 Task: Set the Employee Name "matches regex" Under Select in Process Payment.
Action: Mouse moved to (115, 12)
Screenshot: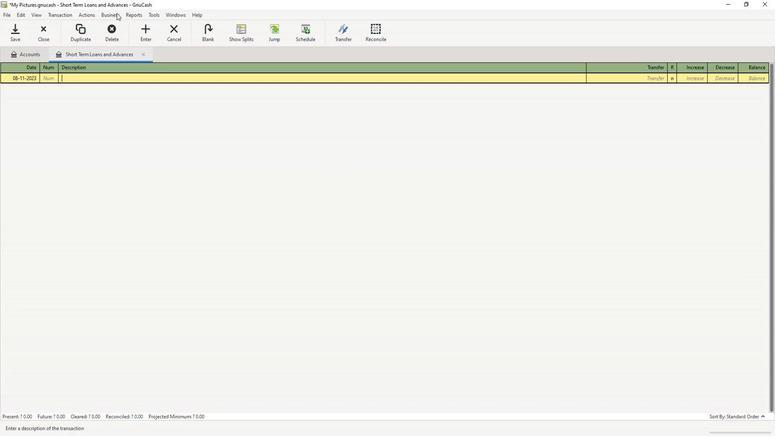 
Action: Mouse pressed left at (115, 12)
Screenshot: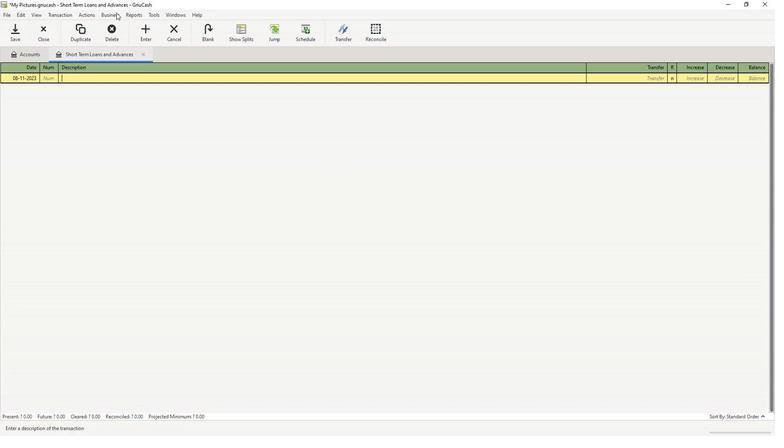 
Action: Mouse moved to (118, 19)
Screenshot: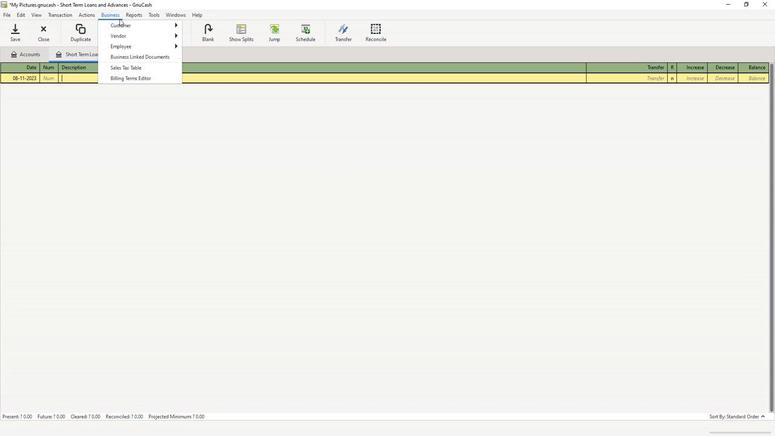 
Action: Mouse pressed left at (118, 19)
Screenshot: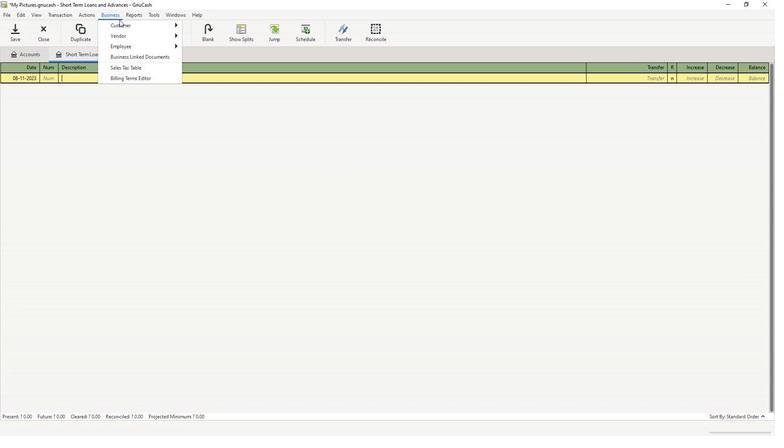 
Action: Mouse moved to (123, 25)
Screenshot: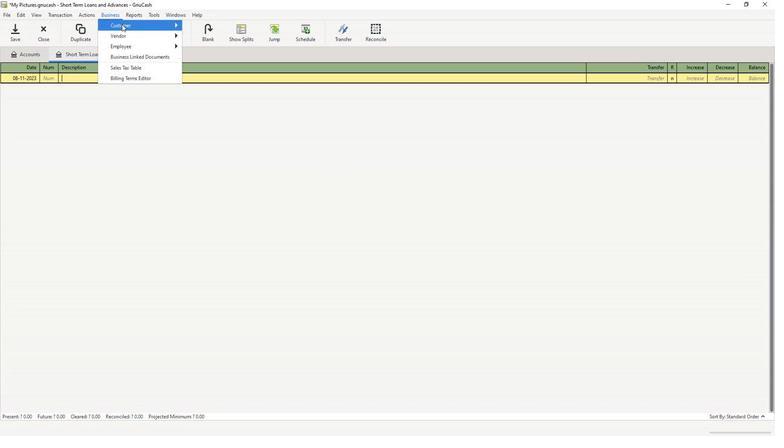 
Action: Mouse pressed left at (123, 25)
Screenshot: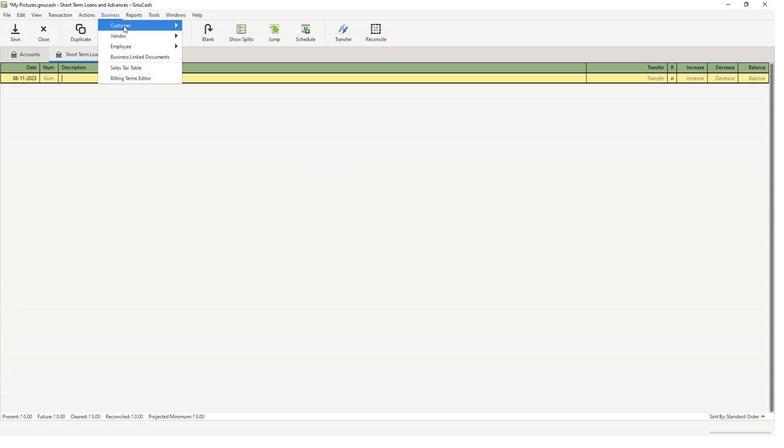 
Action: Mouse moved to (220, 98)
Screenshot: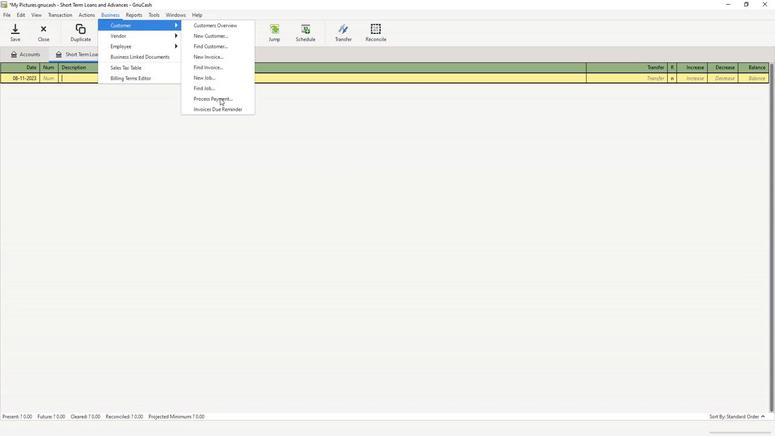 
Action: Mouse pressed left at (220, 98)
Screenshot: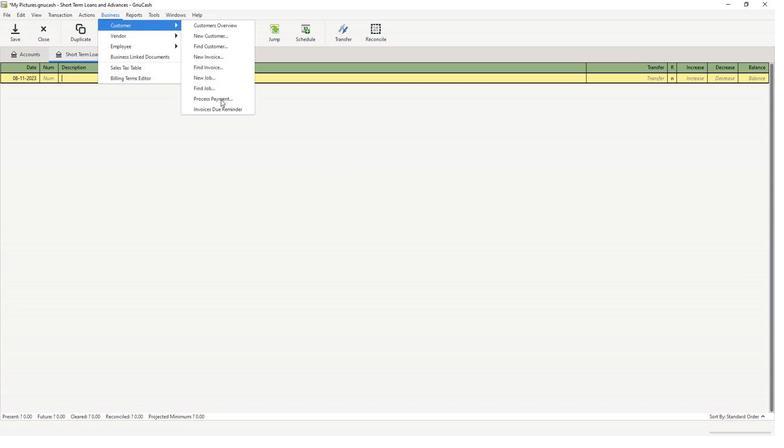 
Action: Mouse moved to (302, 134)
Screenshot: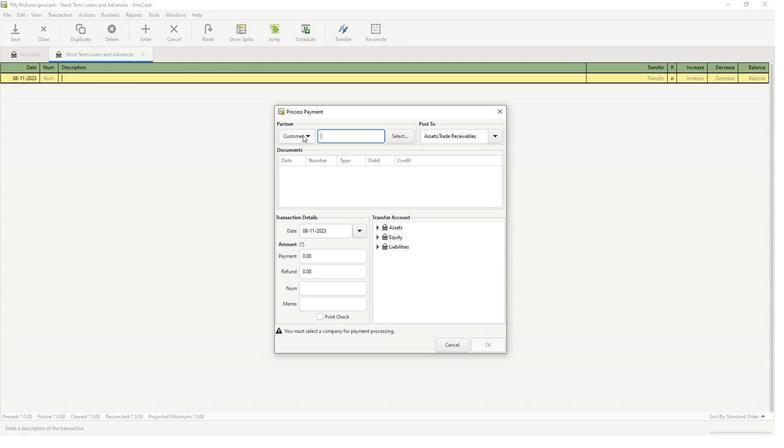 
Action: Mouse pressed left at (302, 134)
Screenshot: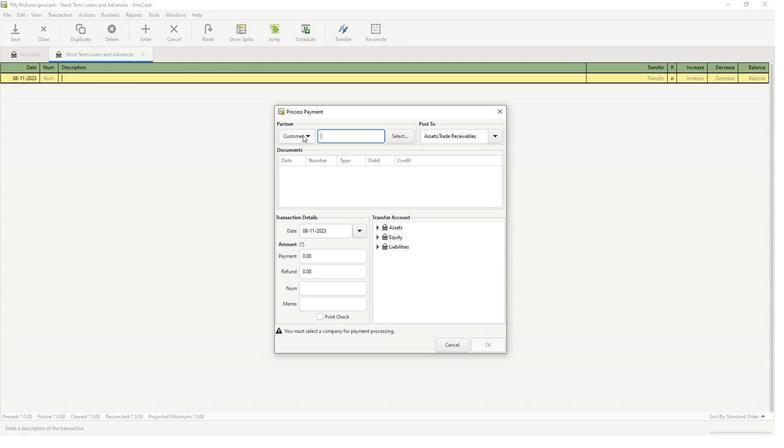 
Action: Mouse moved to (306, 163)
Screenshot: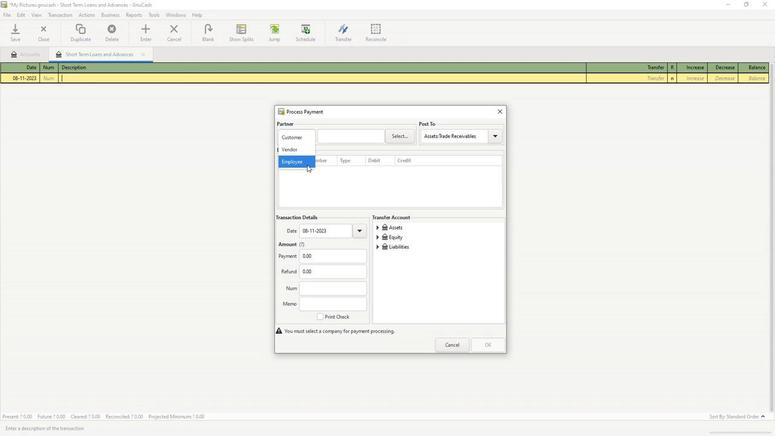 
Action: Mouse pressed left at (306, 163)
Screenshot: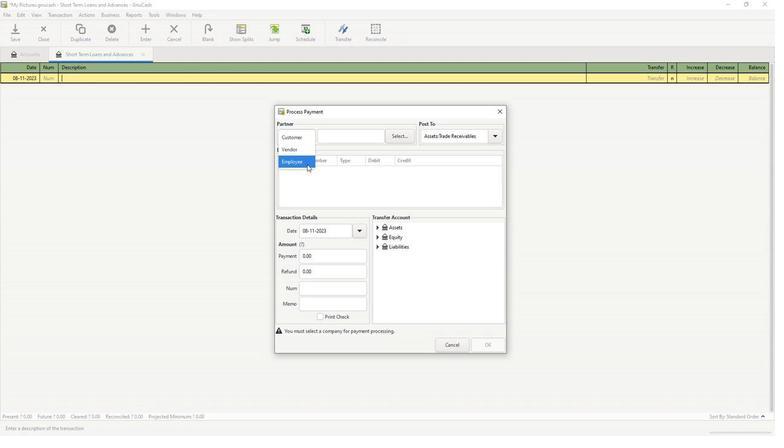 
Action: Mouse moved to (403, 133)
Screenshot: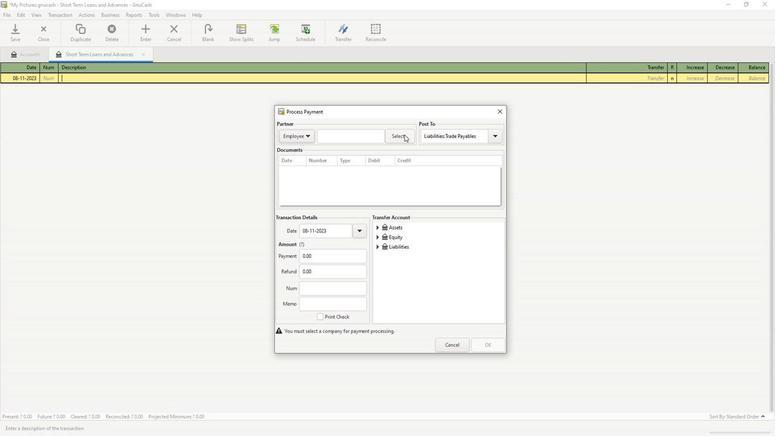 
Action: Mouse pressed left at (403, 133)
Screenshot: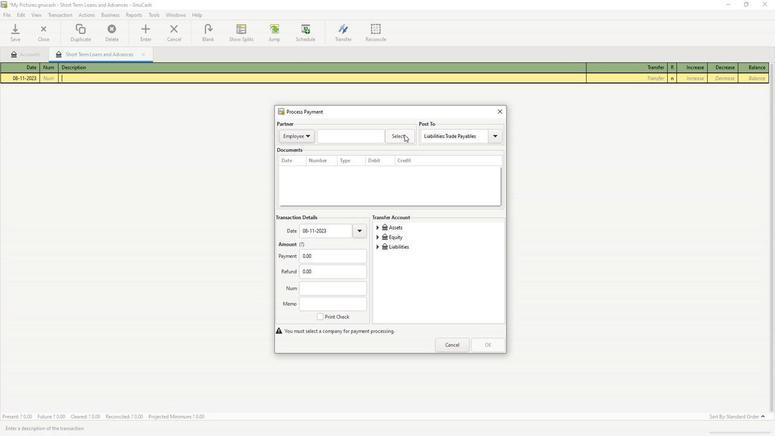
Action: Mouse moved to (307, 206)
Screenshot: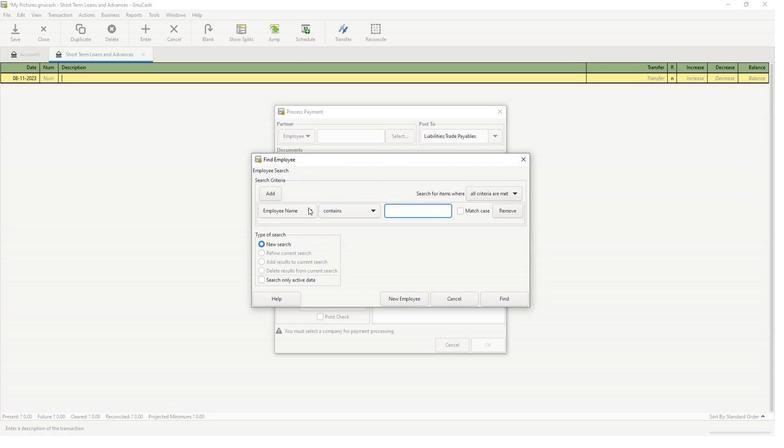 
Action: Mouse pressed left at (307, 206)
Screenshot: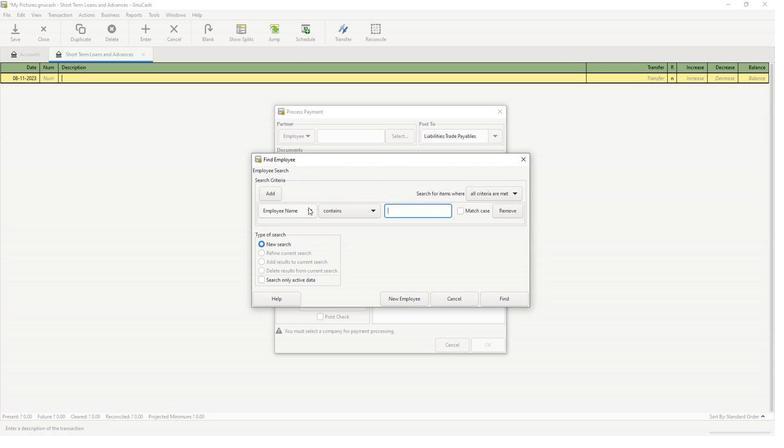 
Action: Mouse moved to (298, 212)
Screenshot: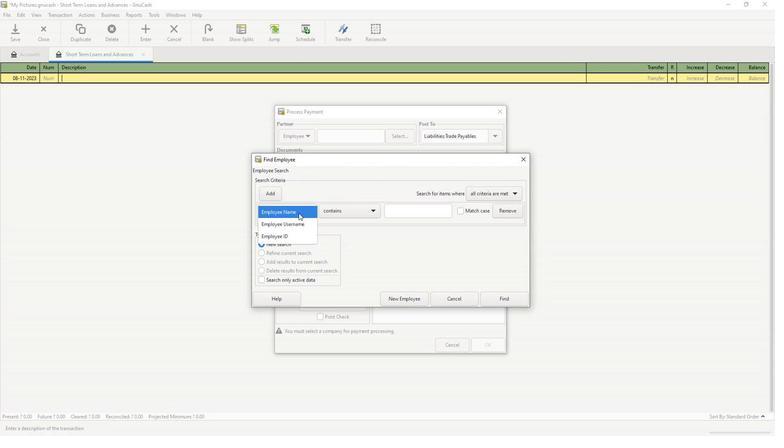 
Action: Mouse pressed left at (298, 212)
Screenshot: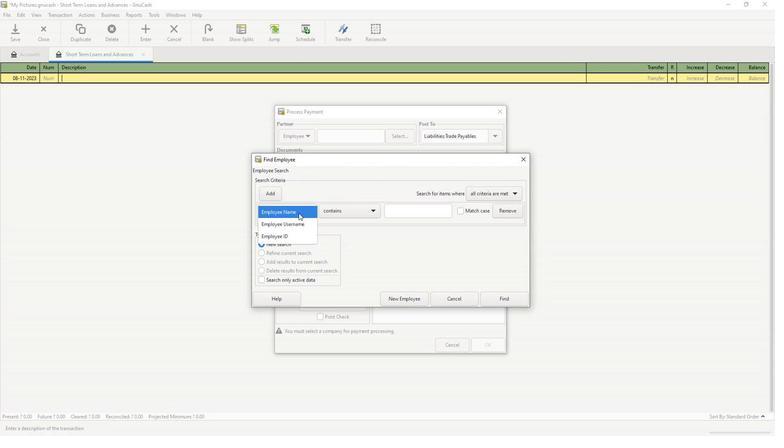 
Action: Mouse moved to (347, 212)
Screenshot: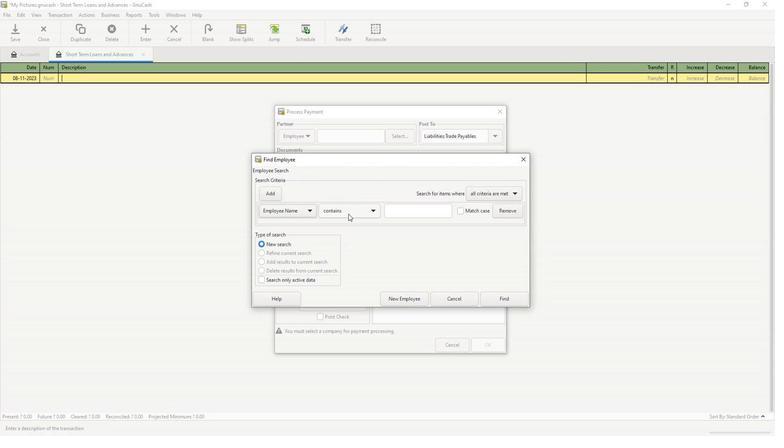 
Action: Mouse pressed left at (347, 212)
Screenshot: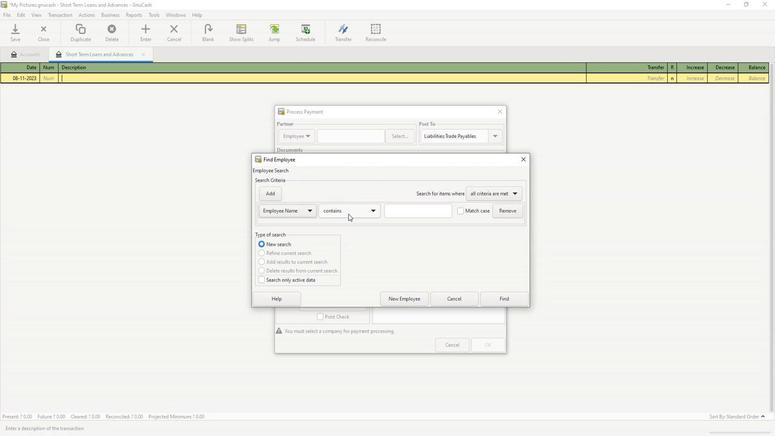 
Action: Mouse moved to (349, 233)
Screenshot: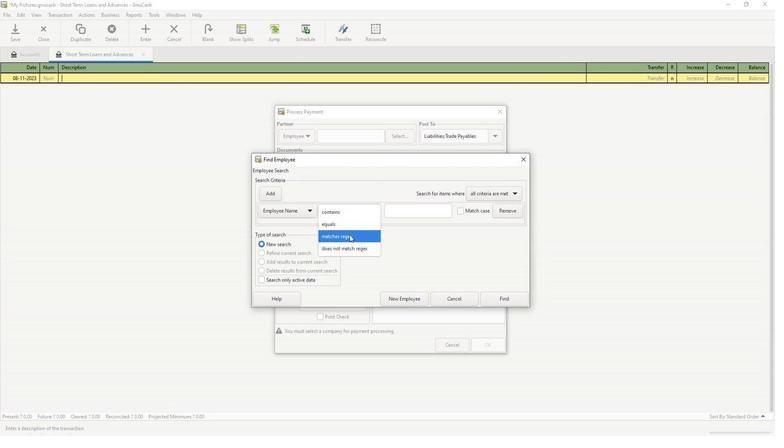 
Action: Mouse pressed left at (349, 233)
Screenshot: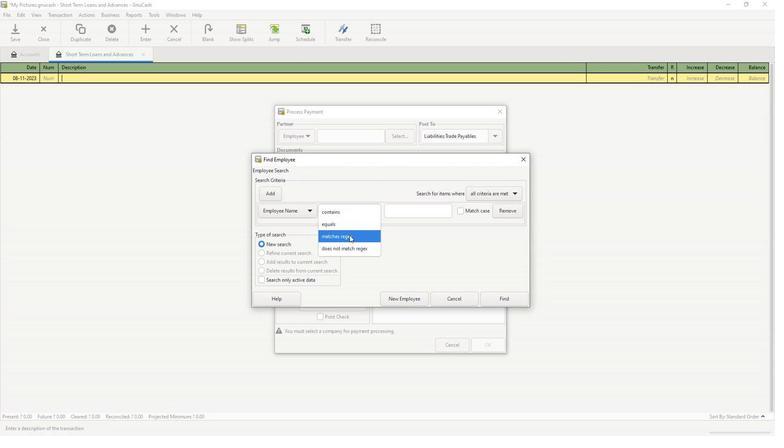 
Action: Mouse moved to (392, 215)
Screenshot: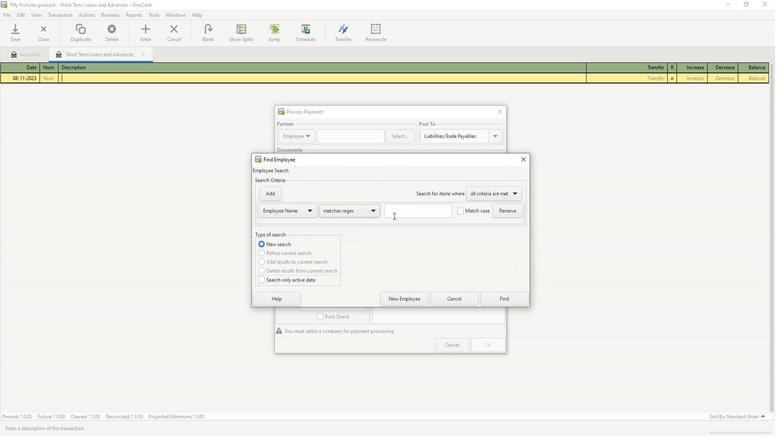 
Action: Mouse pressed left at (392, 215)
Screenshot: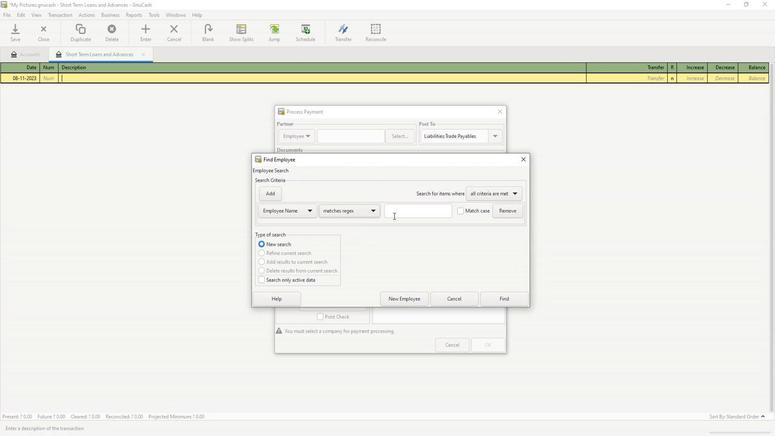 
Action: Mouse moved to (393, 215)
Screenshot: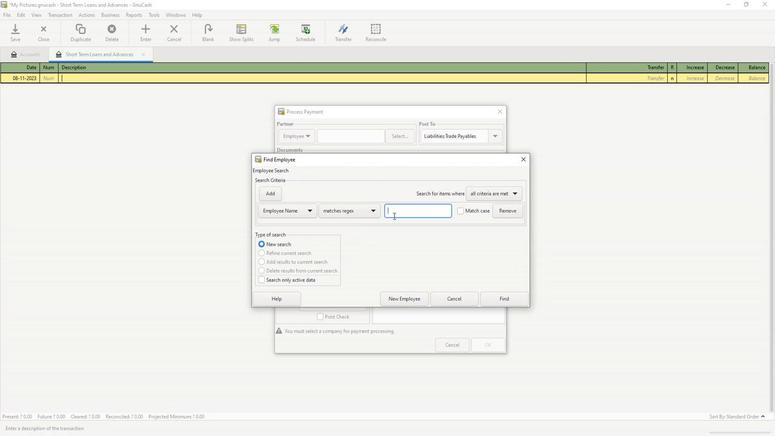 
Action: Key pressed <Key.caps_lock>J<Key.caps_lock>ohn<Key.space><Key.caps_lock>S<Key.caps_lock>mith
Screenshot: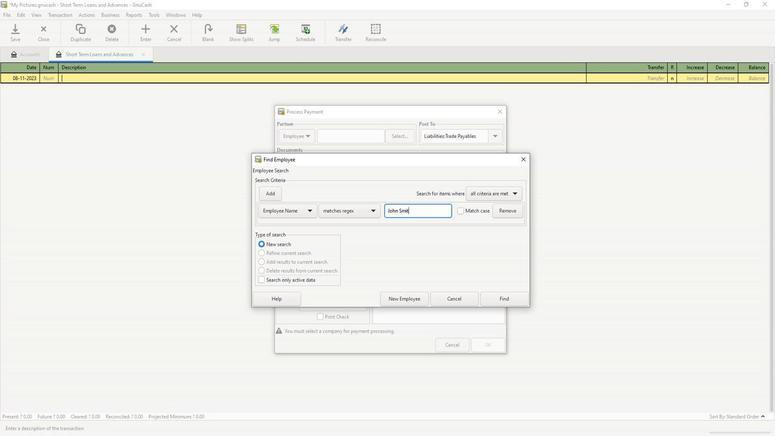 
Action: Mouse moved to (498, 298)
Screenshot: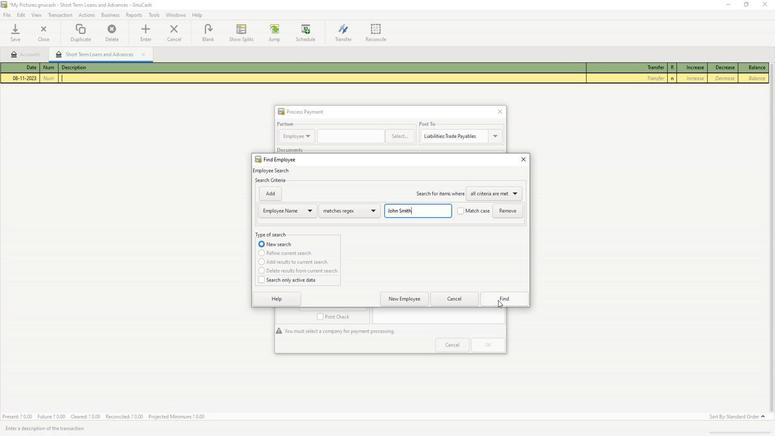 
Action: Mouse pressed left at (498, 298)
Screenshot: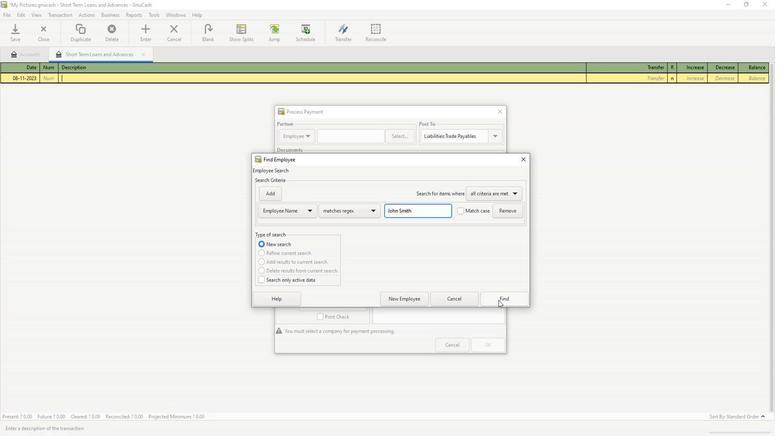 
Action: Mouse moved to (503, 303)
Screenshot: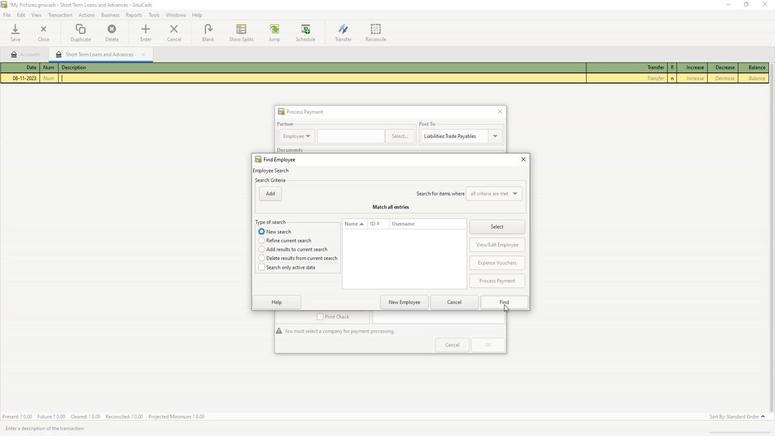
Action: Mouse pressed left at (503, 303)
Screenshot: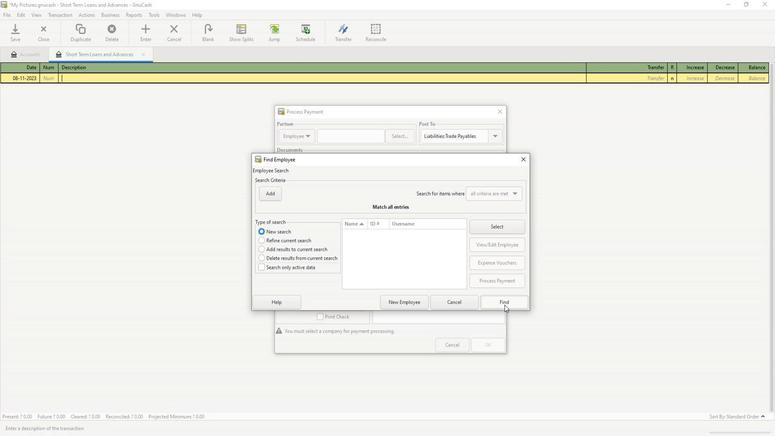 
